 Task: Use the formula "VARPA" in spreadsheet "Project portfolio".
Action: Mouse moved to (123, 95)
Screenshot: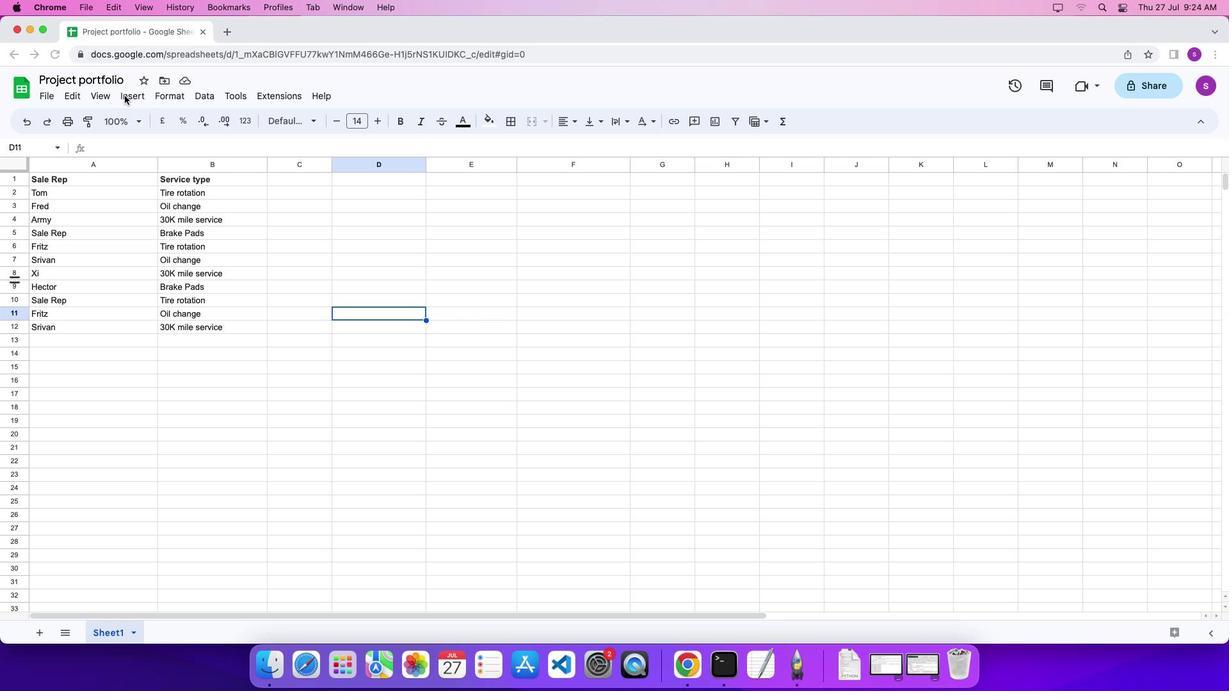 
Action: Mouse pressed left at (123, 95)
Screenshot: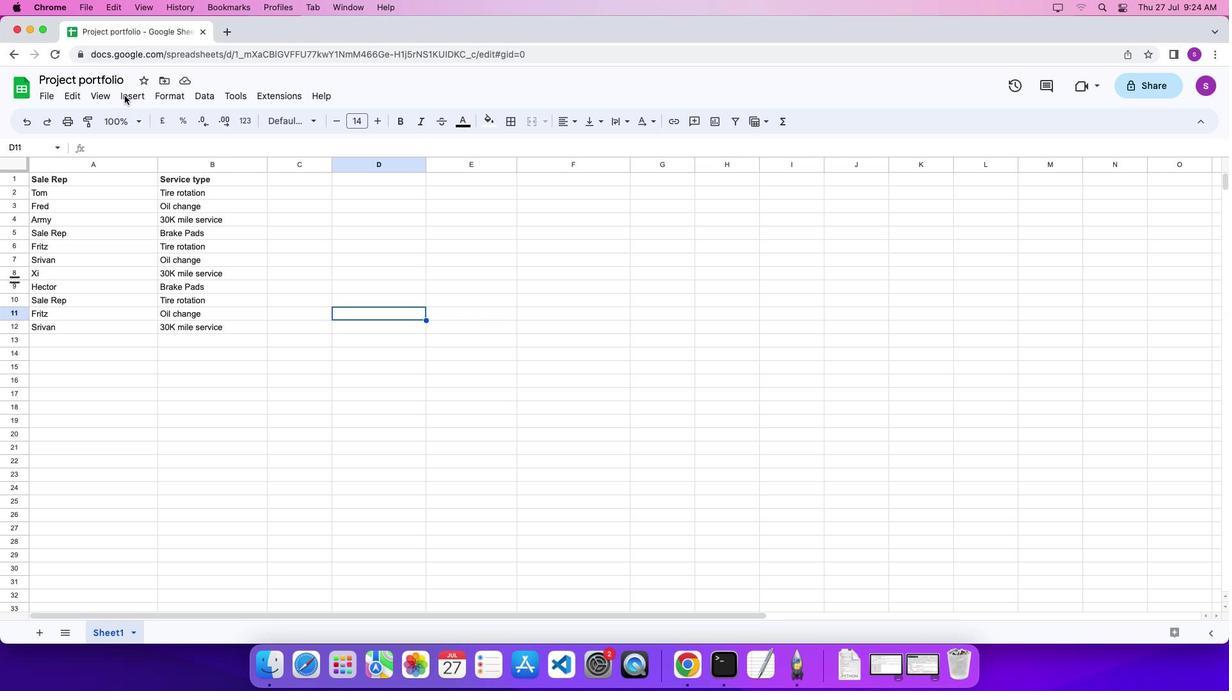 
Action: Mouse moved to (135, 96)
Screenshot: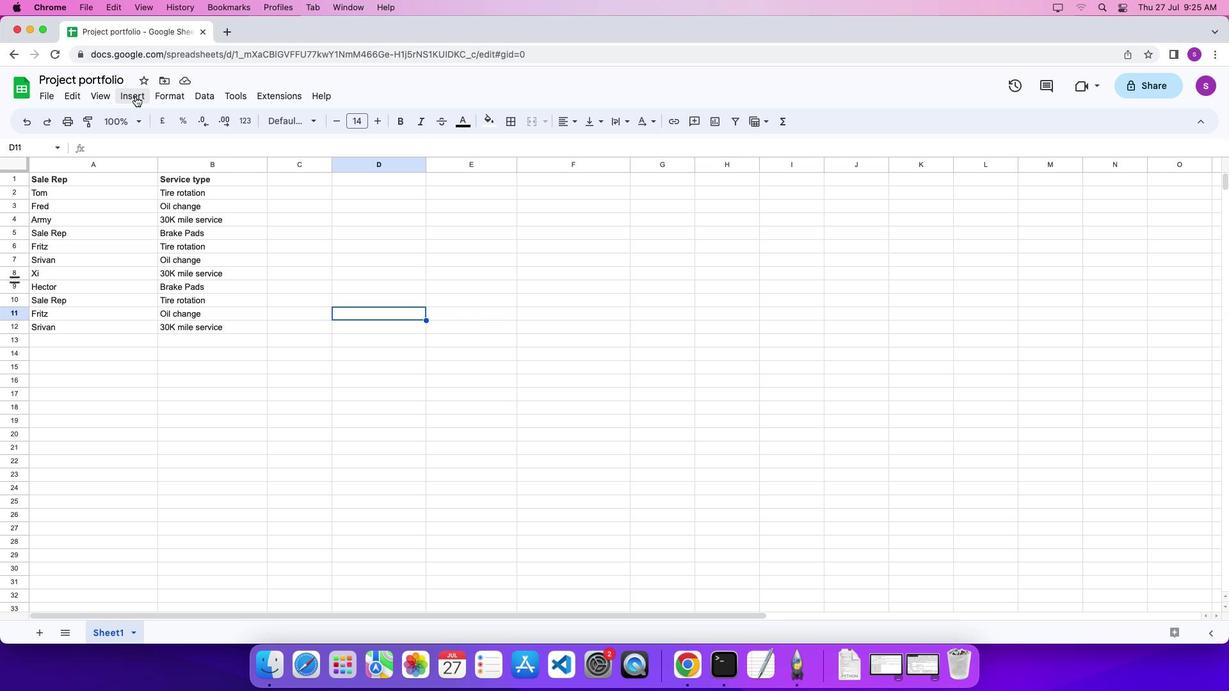 
Action: Mouse pressed left at (135, 96)
Screenshot: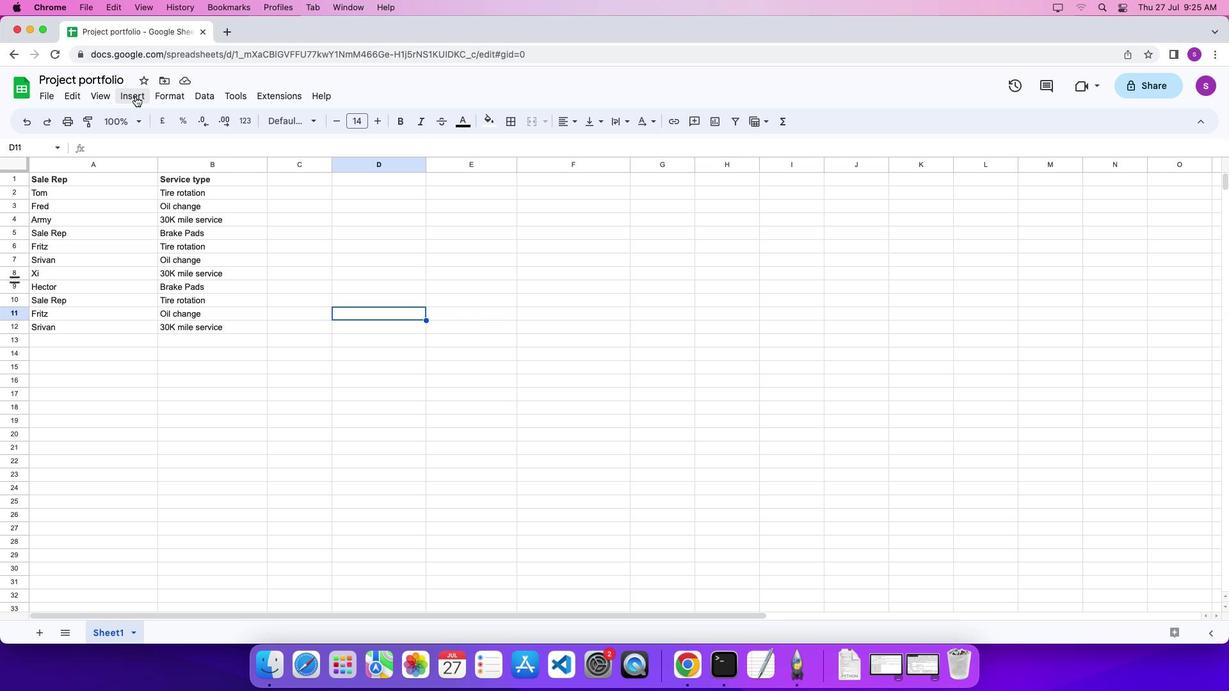 
Action: Mouse moved to (559, 611)
Screenshot: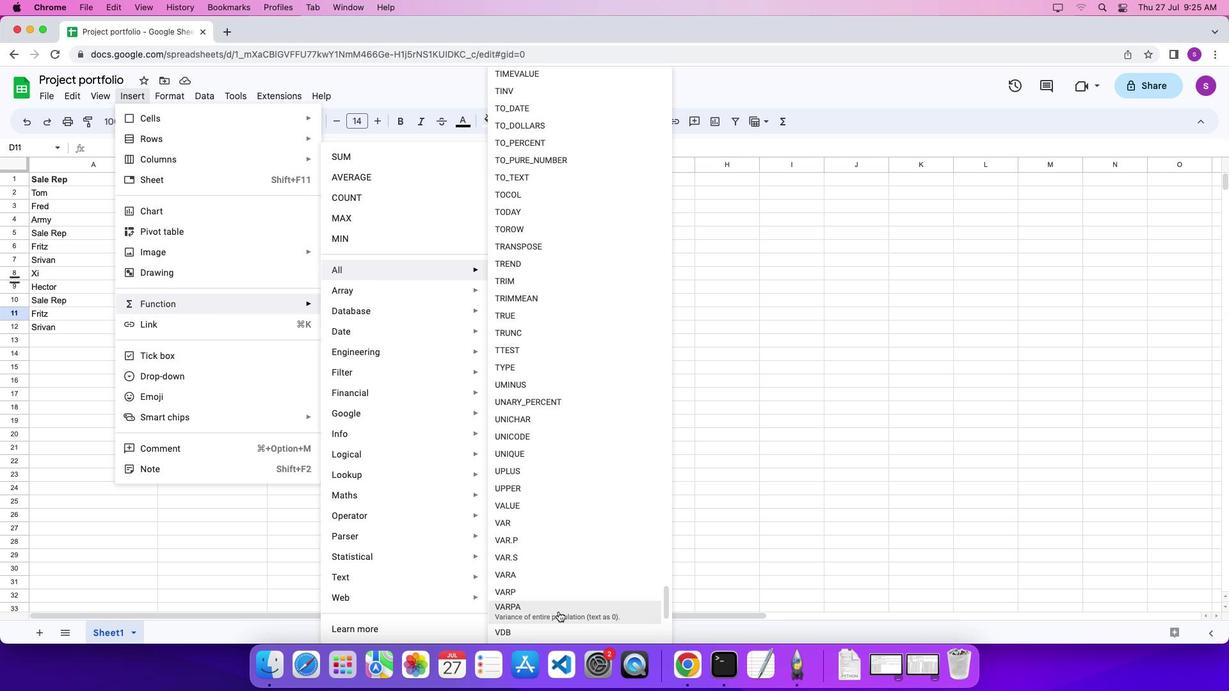 
Action: Mouse pressed left at (559, 611)
Screenshot: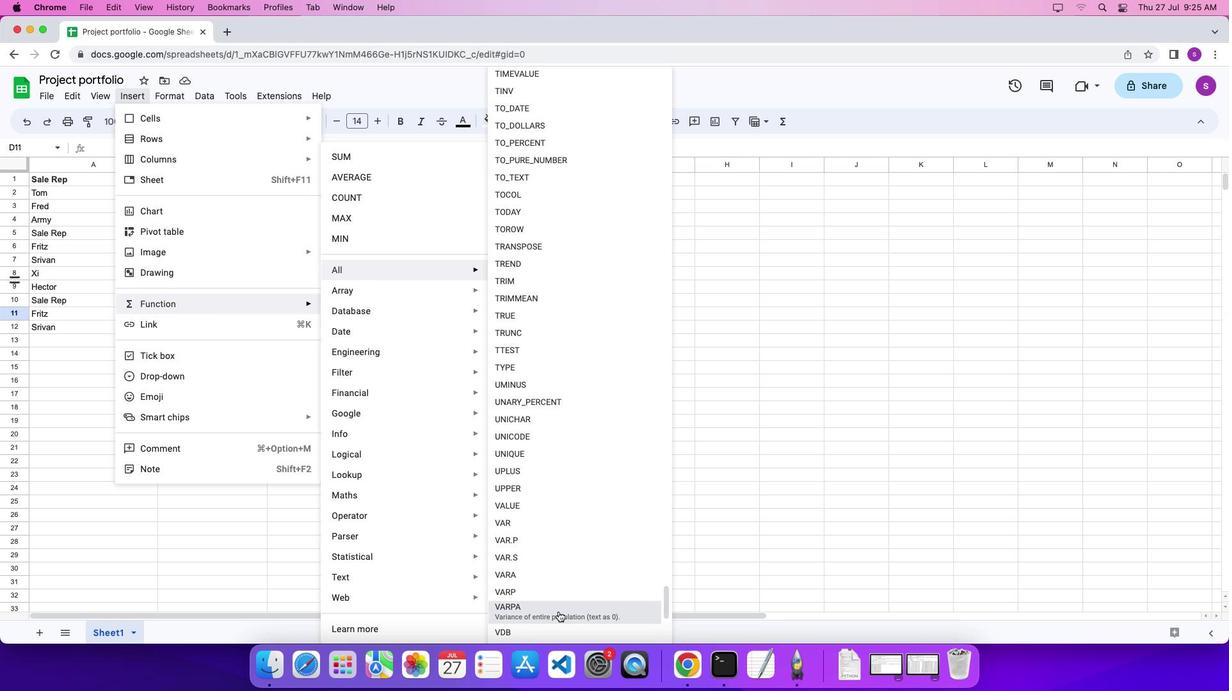 
Action: Mouse moved to (525, 452)
Screenshot: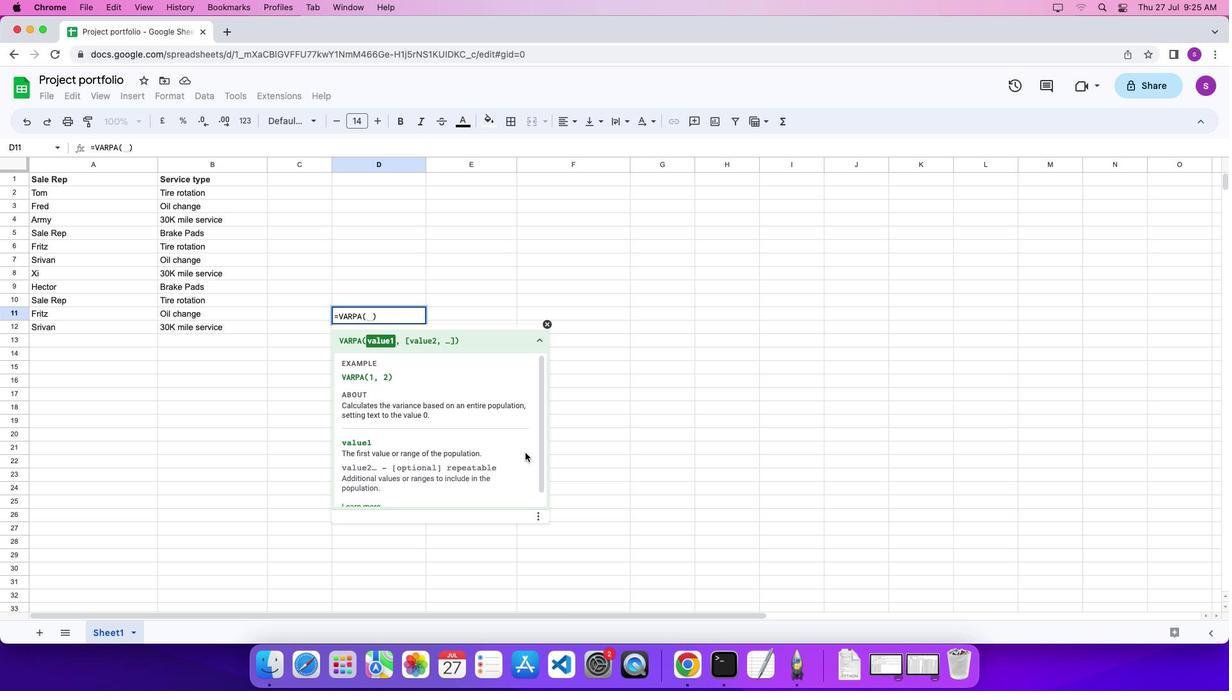 
Action: Key pressed '1'',''2''\x03'
Screenshot: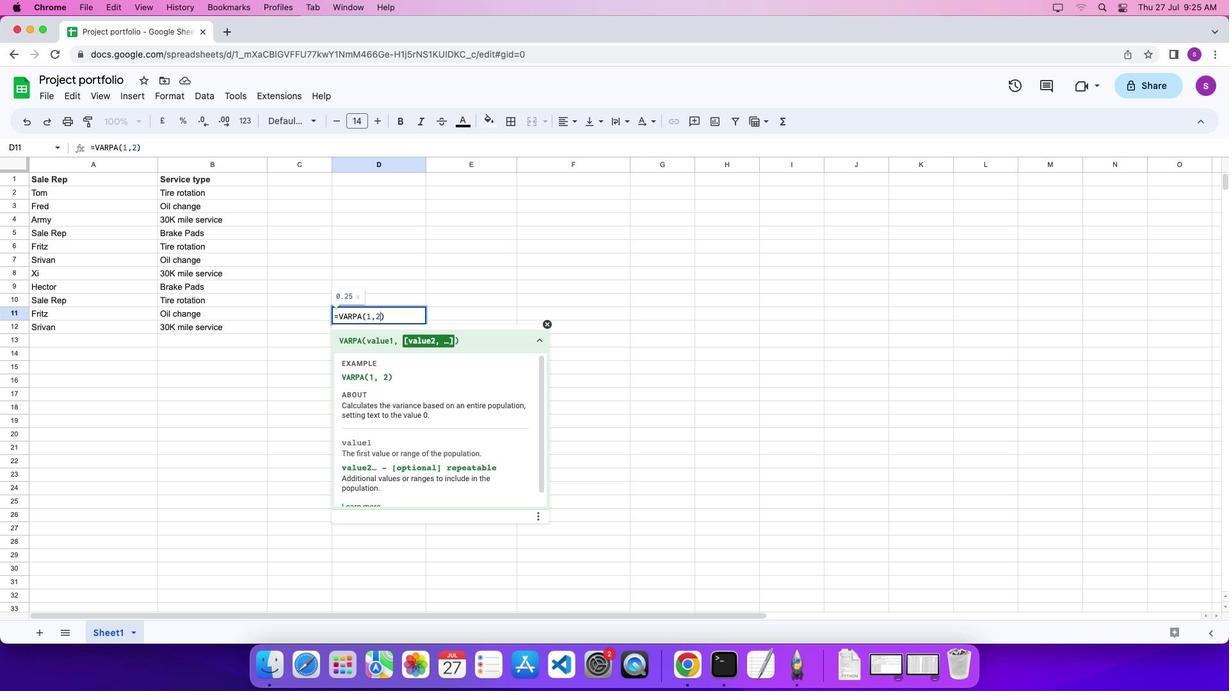 
